 Task: Use the formula "GROWTH" in spreadsheet "Project protfolio".
Action: Mouse moved to (110, 64)
Screenshot: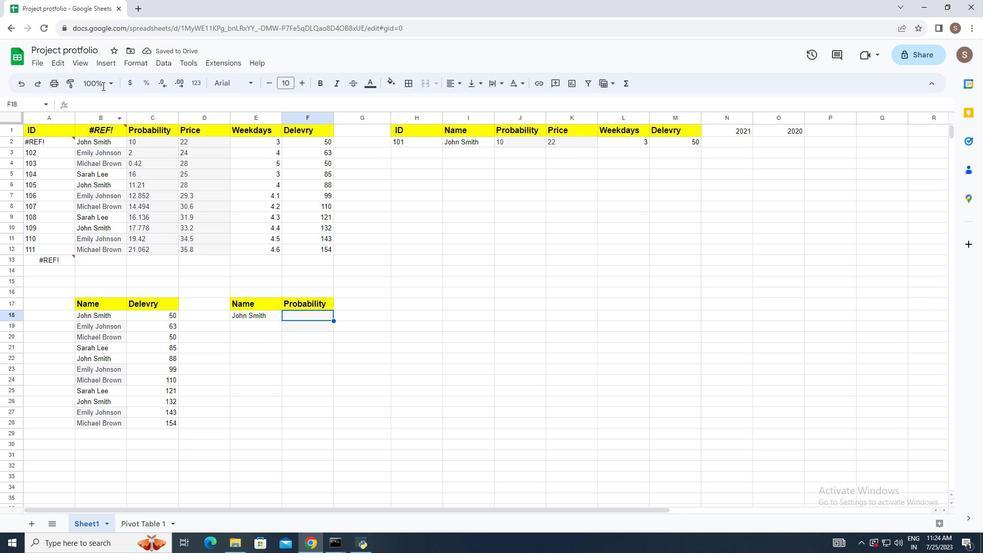 
Action: Mouse pressed left at (110, 64)
Screenshot: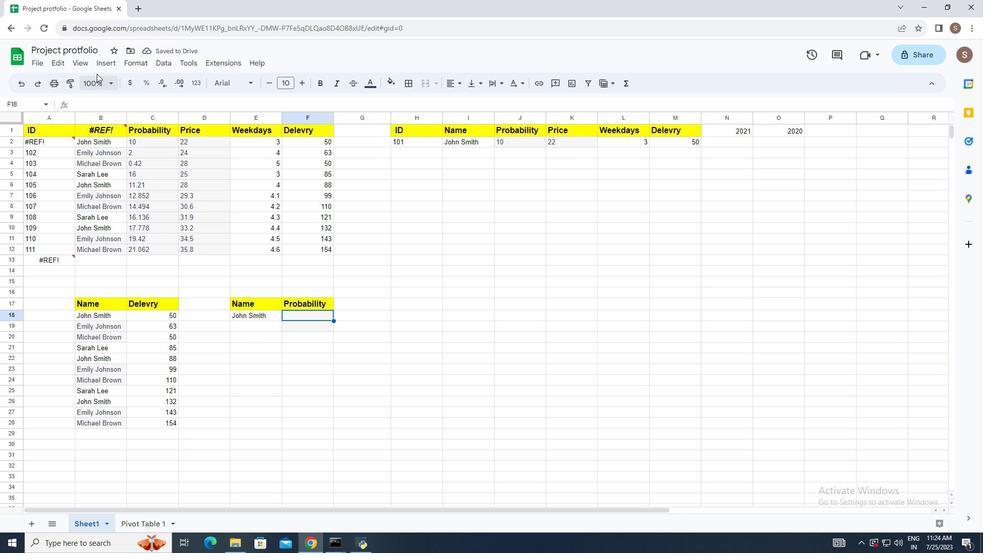 
Action: Mouse moved to (164, 250)
Screenshot: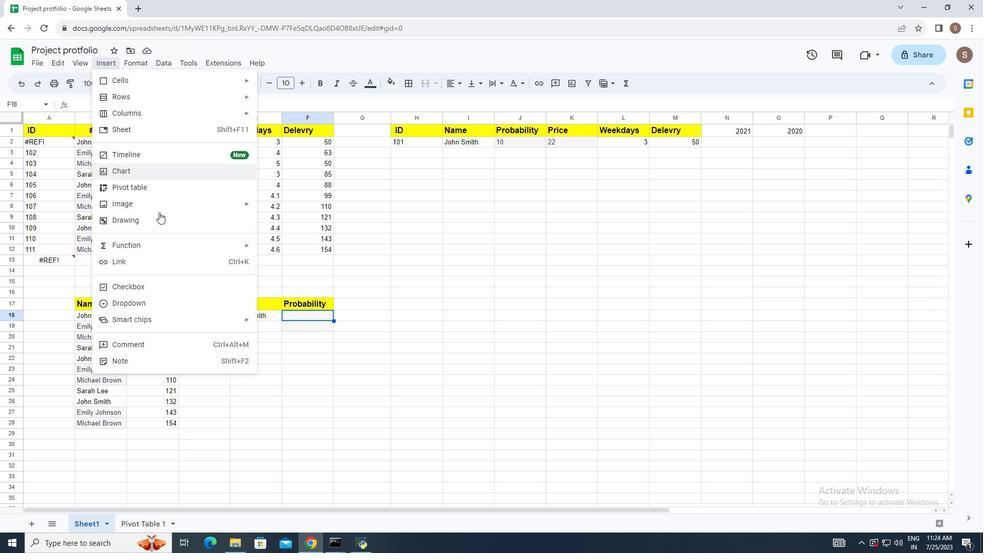 
Action: Mouse pressed left at (164, 250)
Screenshot: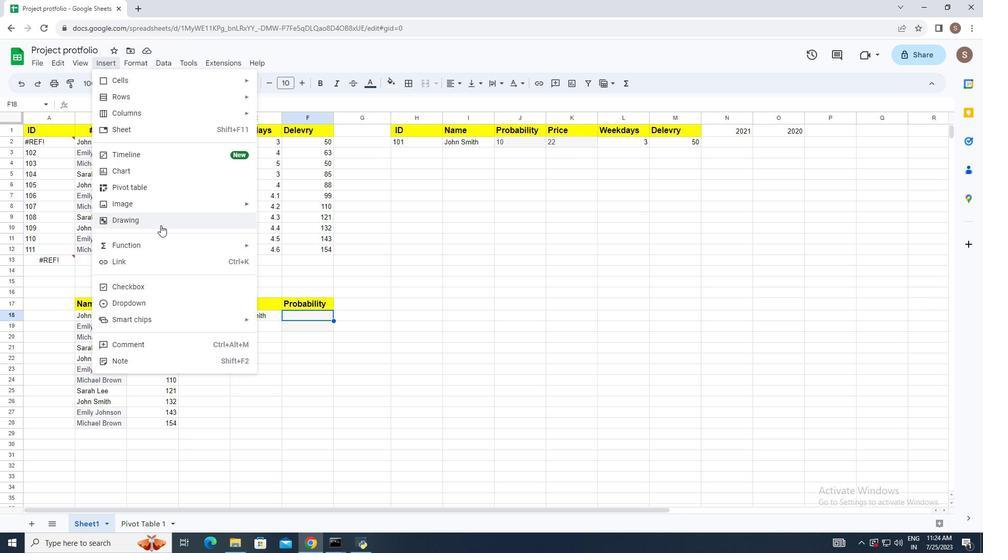
Action: Mouse moved to (285, 238)
Screenshot: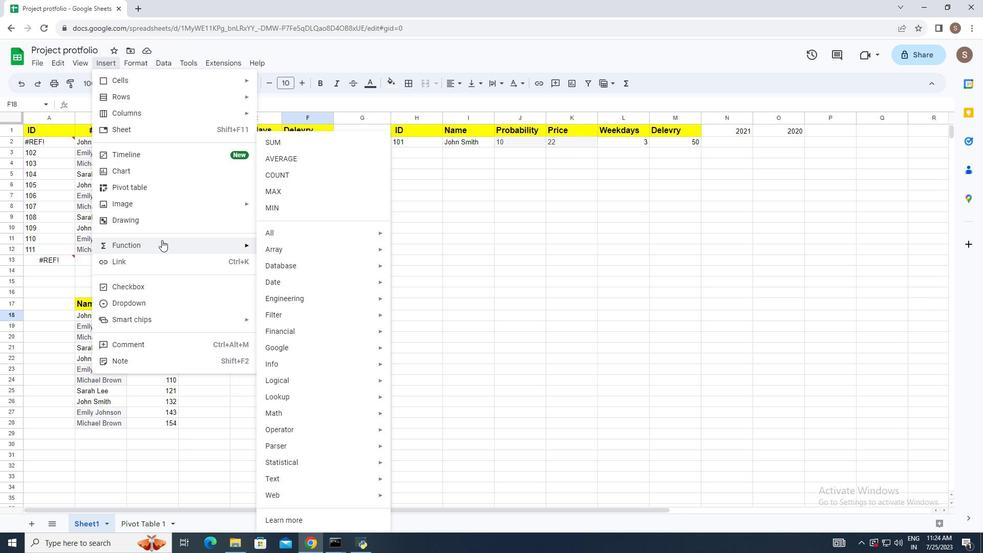 
Action: Mouse pressed left at (285, 238)
Screenshot: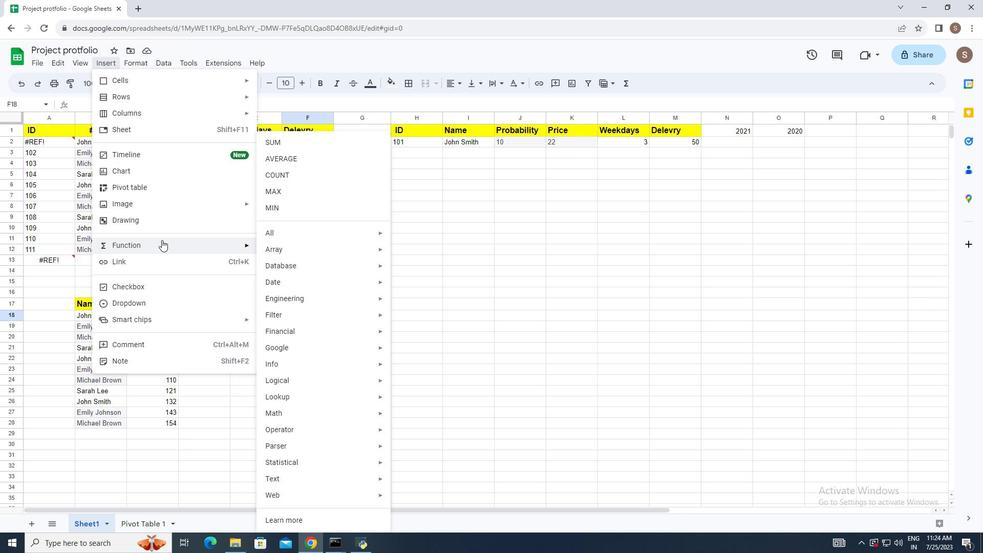 
Action: Mouse moved to (439, 456)
Screenshot: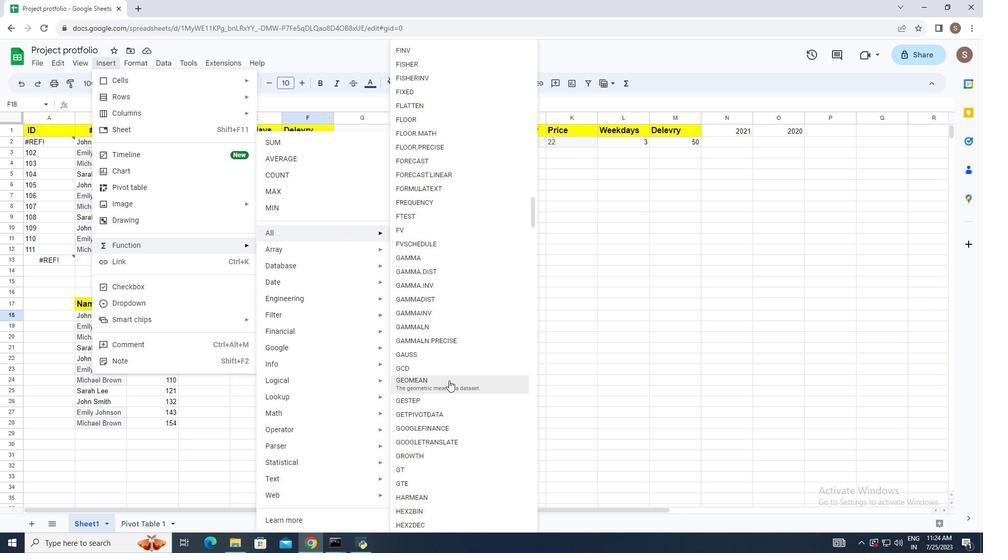 
Action: Mouse pressed left at (439, 456)
Screenshot: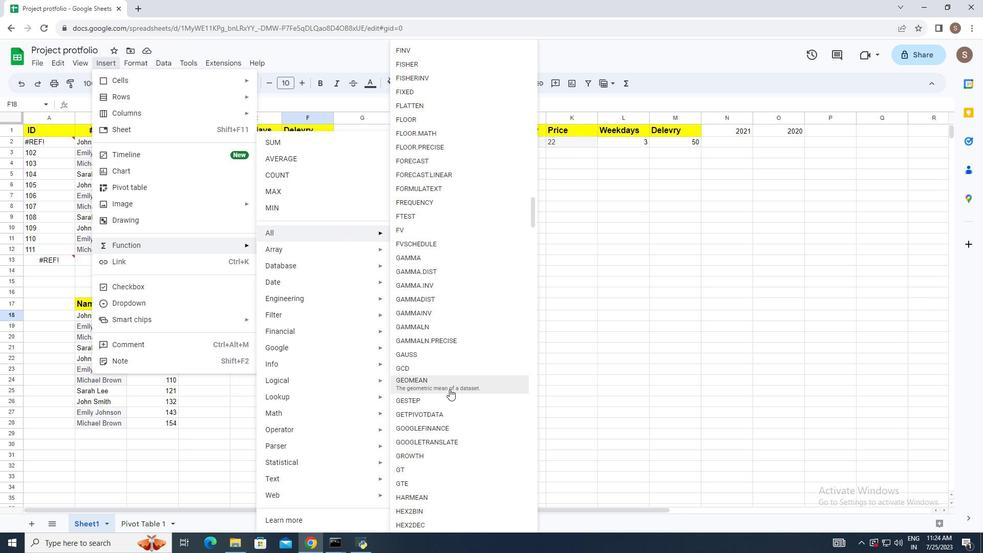 
Action: Mouse moved to (90, 232)
Screenshot: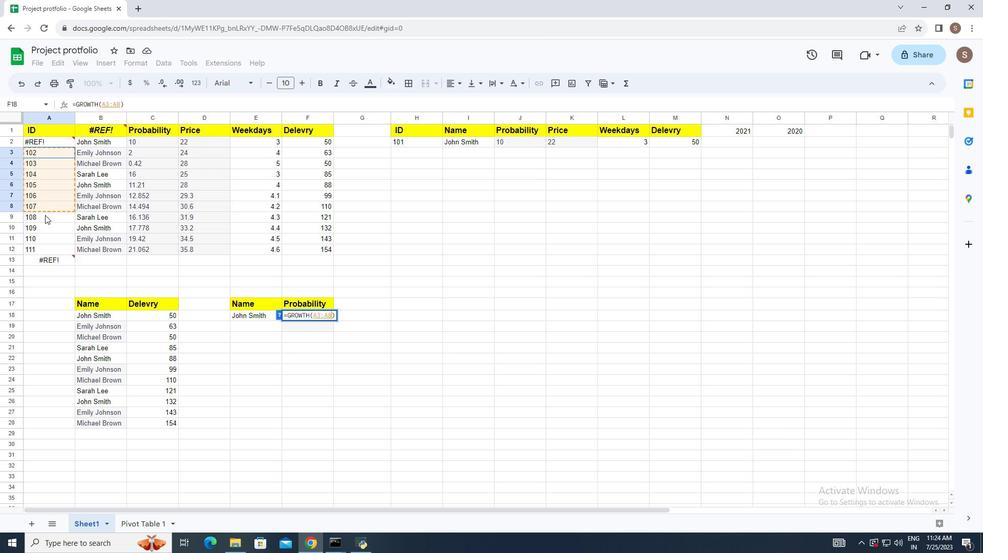 
Action: Mouse scrolled (90, 233) with delta (0, 0)
Screenshot: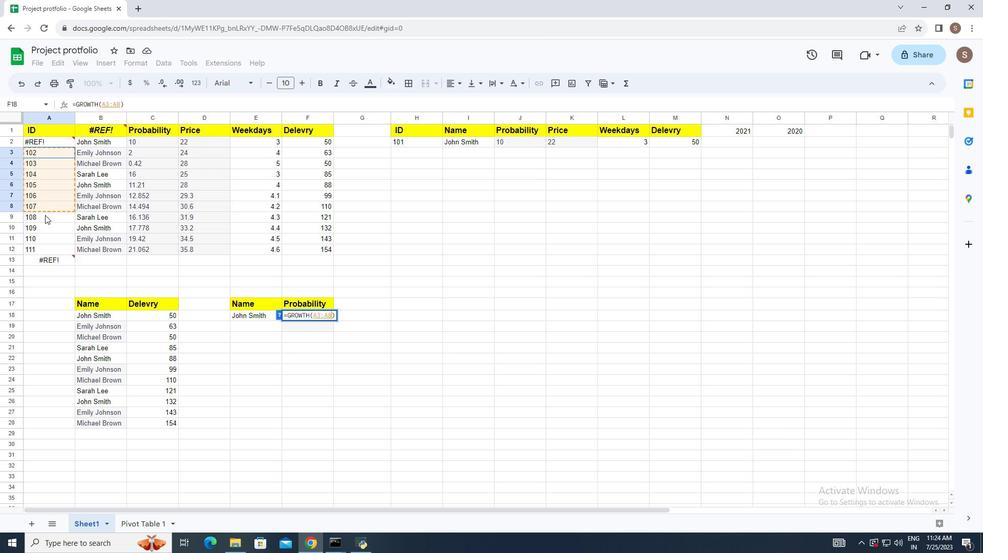 
Action: Mouse moved to (89, 230)
Screenshot: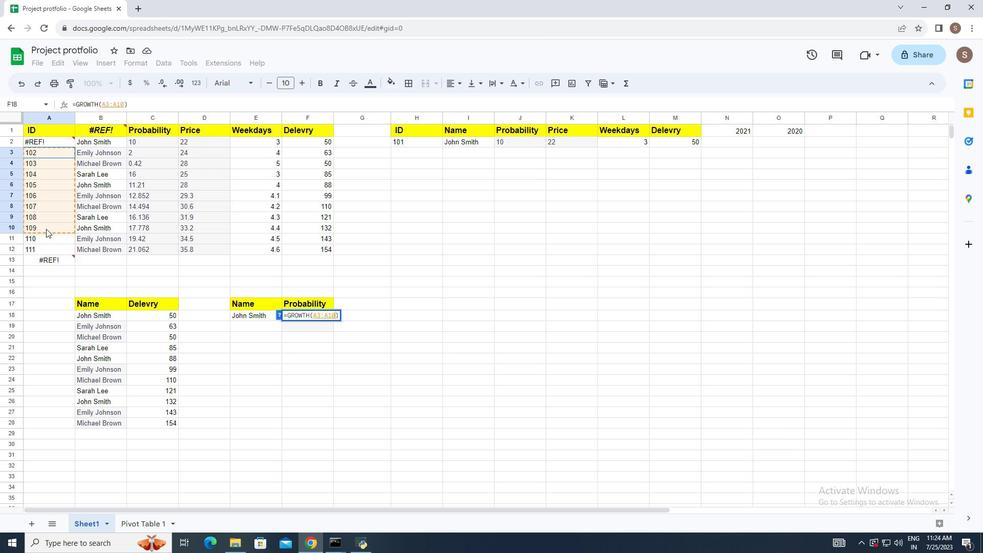 
Action: Mouse scrolled (89, 230) with delta (0, 0)
Screenshot: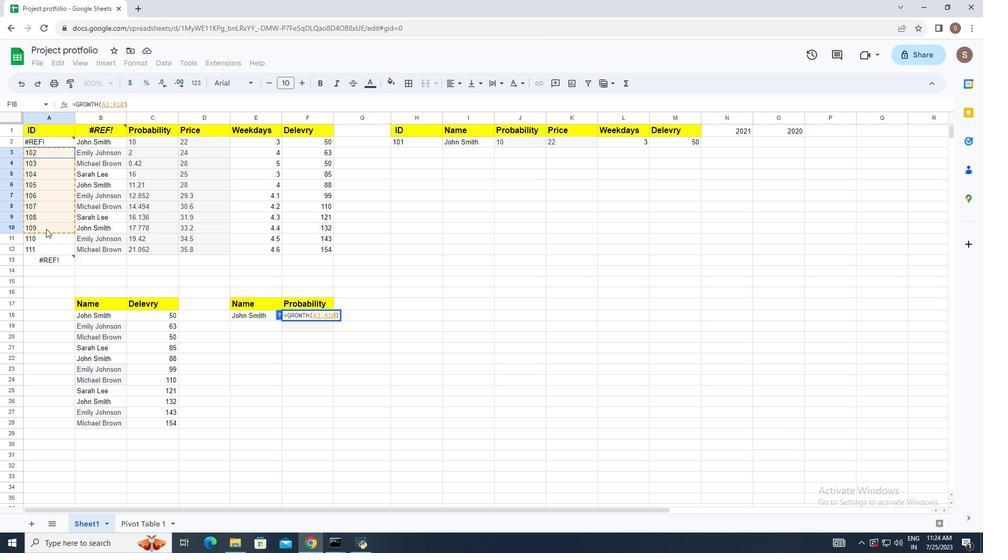 
Action: Mouse moved to (89, 229)
Screenshot: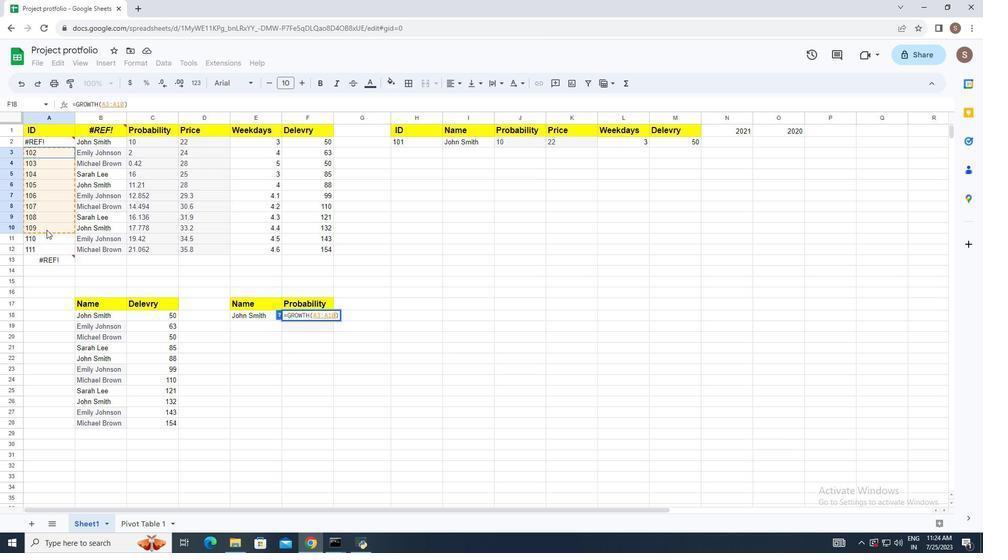 
Action: Mouse scrolled (89, 229) with delta (0, 0)
Screenshot: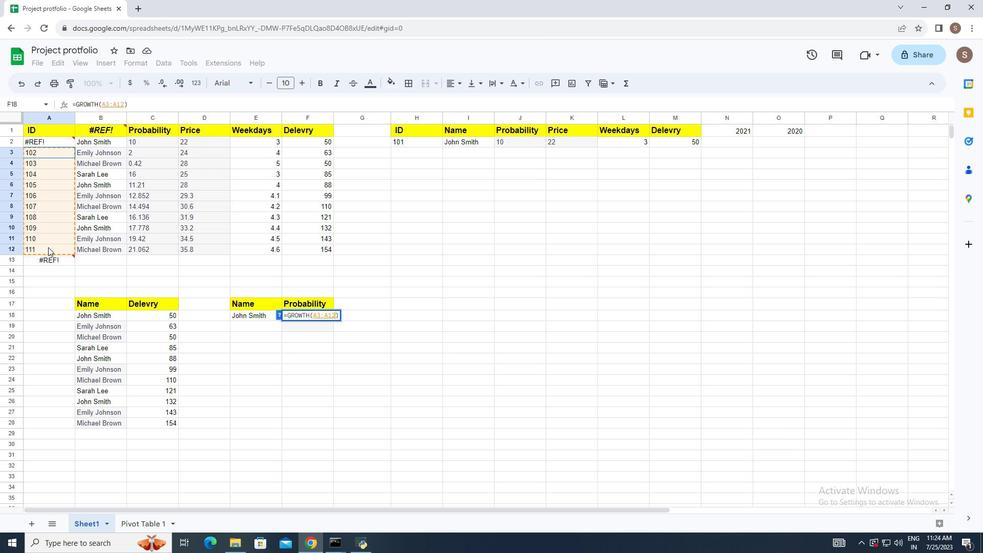 
Action: Mouse scrolled (89, 229) with delta (0, 0)
Screenshot: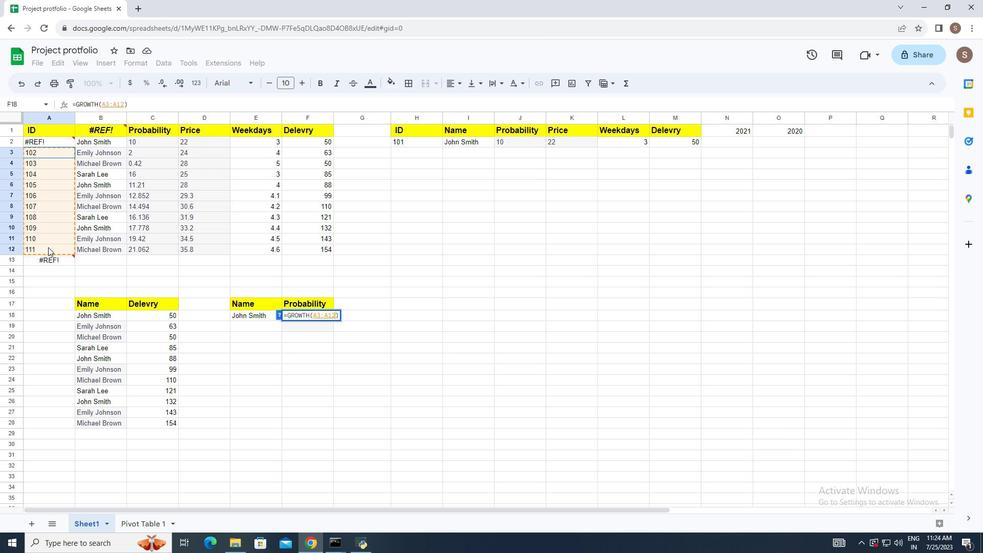 
Action: Mouse scrolled (89, 229) with delta (0, 0)
Screenshot: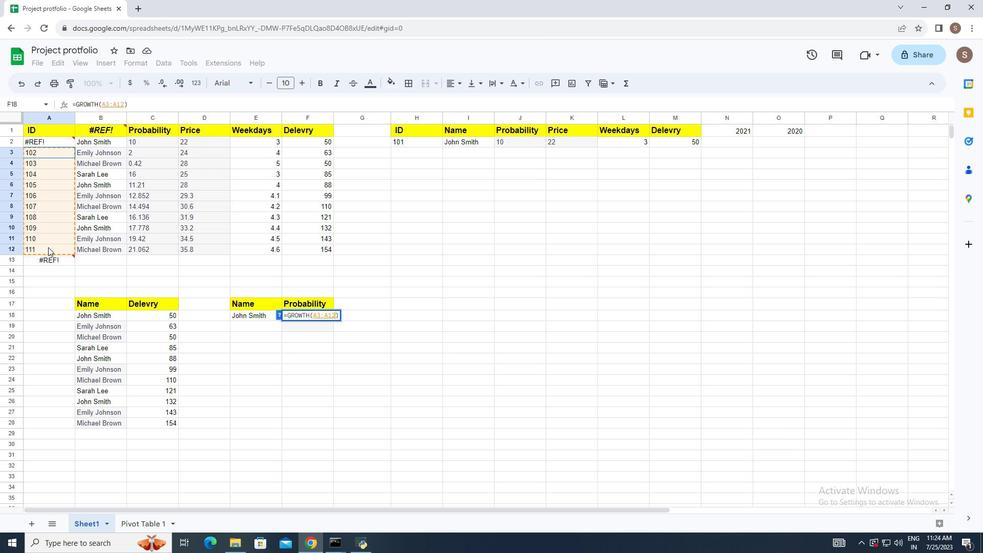 
Action: Mouse scrolled (89, 229) with delta (0, 0)
Screenshot: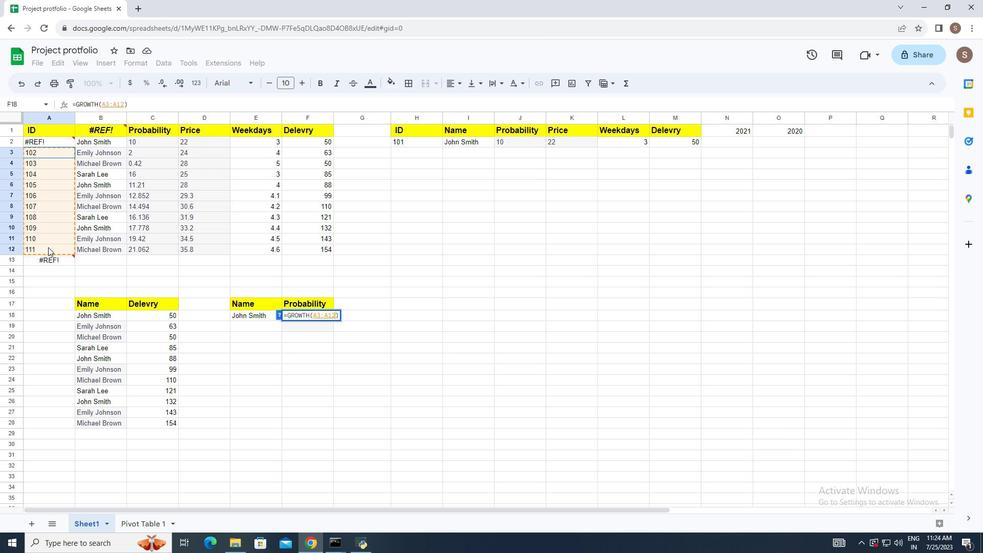 
Action: Mouse scrolled (89, 229) with delta (0, 0)
Screenshot: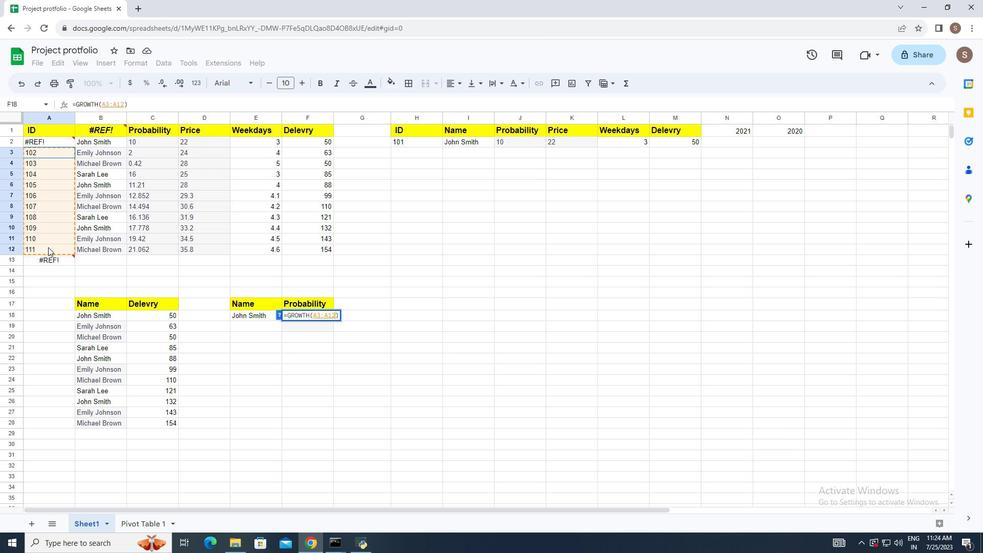 
Action: Mouse scrolled (89, 228) with delta (0, 0)
Screenshot: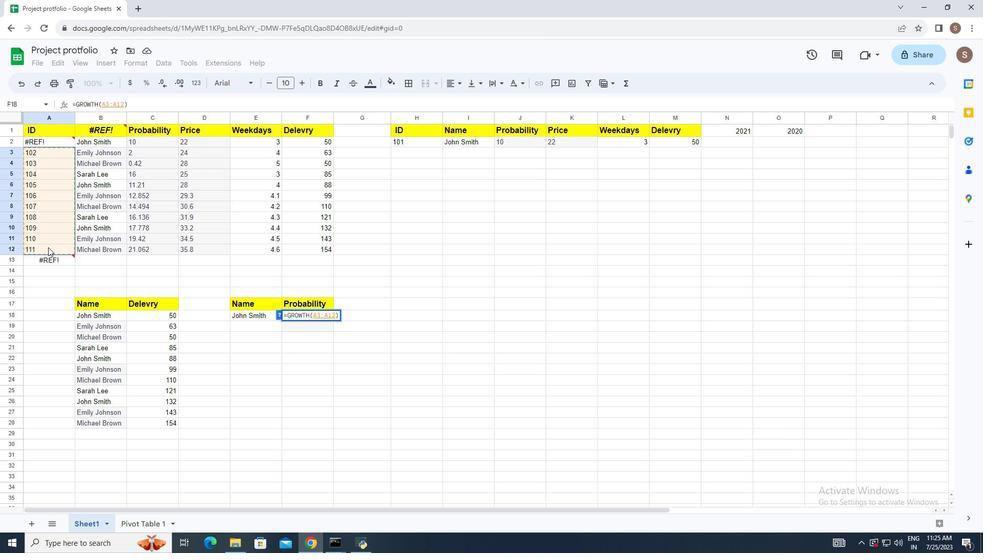 
Action: Mouse scrolled (89, 228) with delta (0, 0)
Screenshot: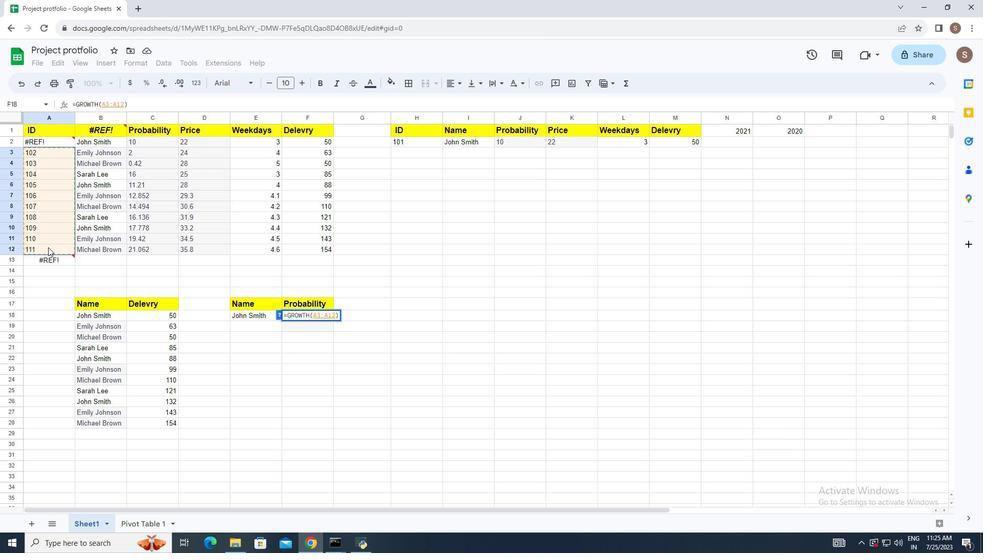 
Action: Mouse scrolled (89, 228) with delta (0, 0)
Screenshot: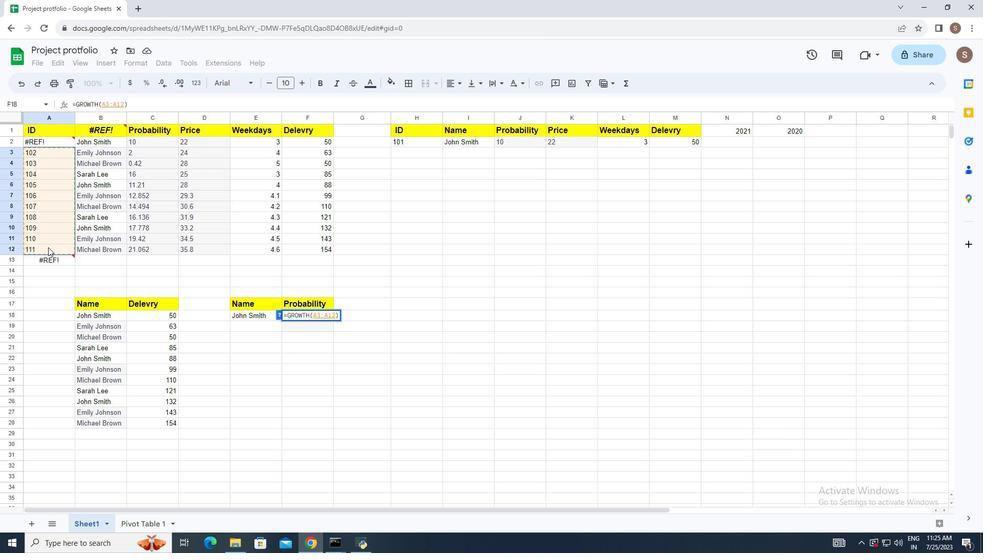 
Action: Mouse scrolled (89, 228) with delta (0, 0)
Screenshot: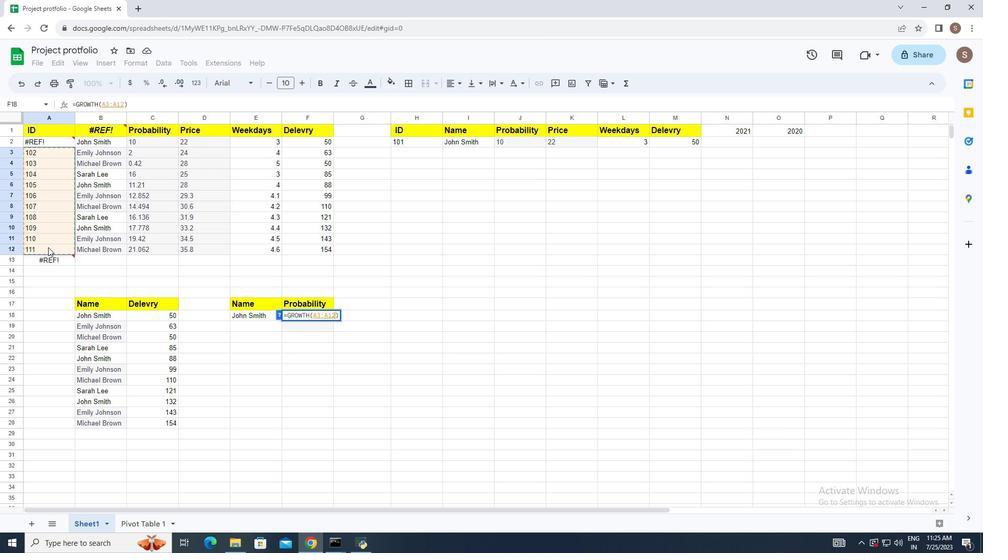 
Action: Mouse moved to (98, 66)
Screenshot: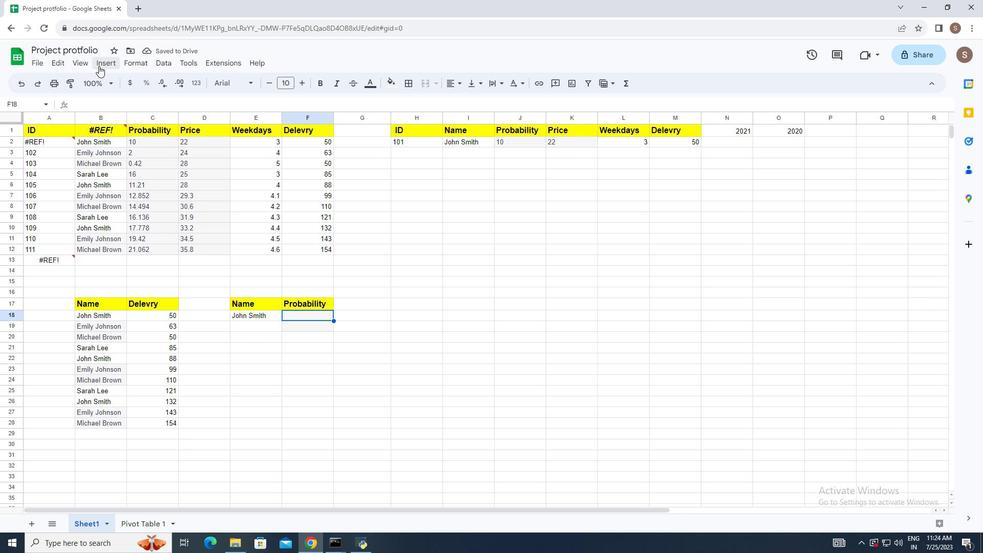 
Action: Mouse pressed left at (98, 66)
Screenshot: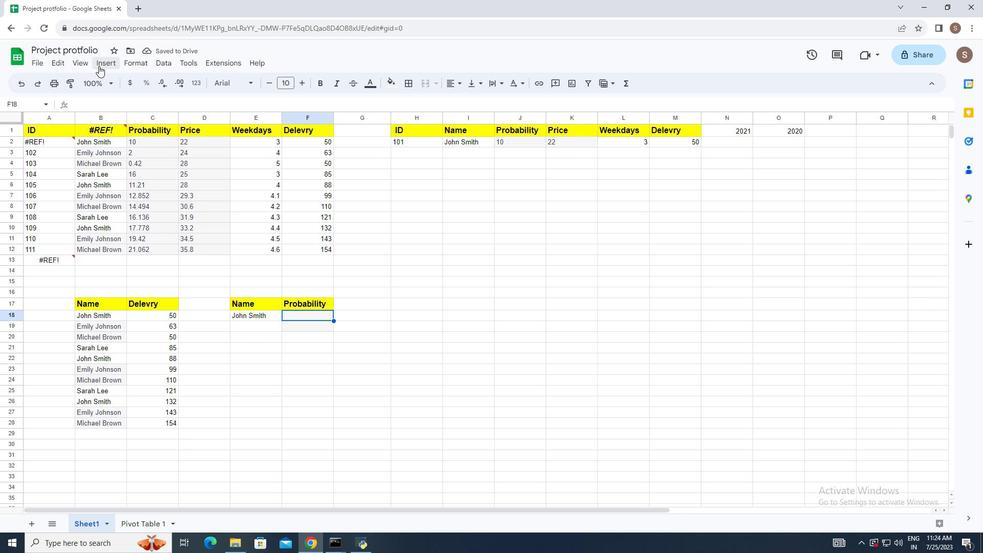 
Action: Mouse moved to (161, 240)
Screenshot: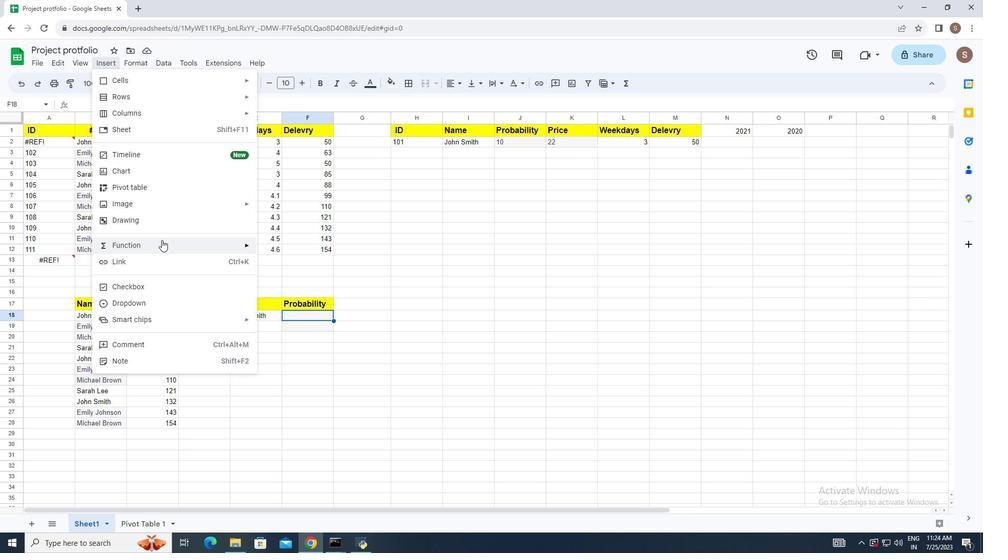 
Action: Mouse pressed left at (161, 240)
Screenshot: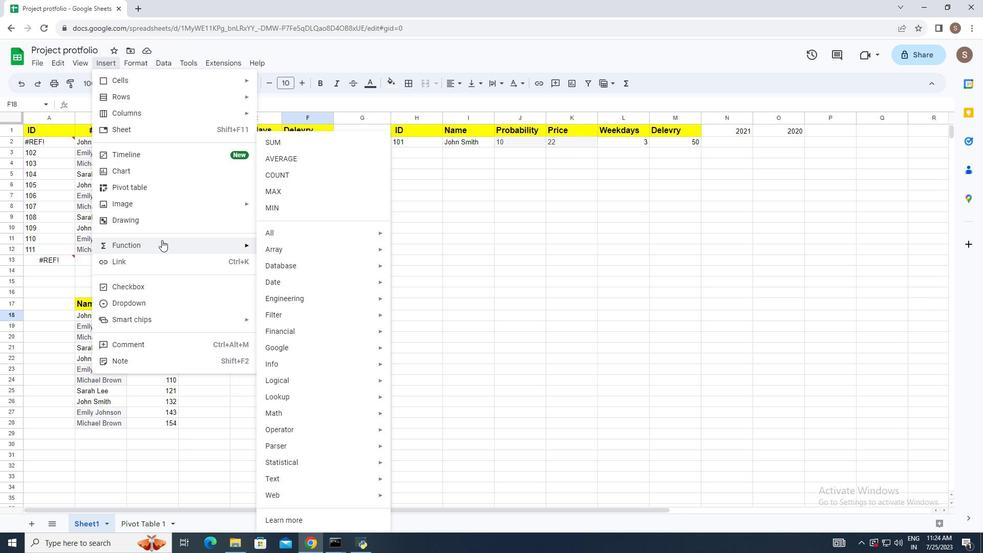 
Action: Mouse moved to (316, 229)
Screenshot: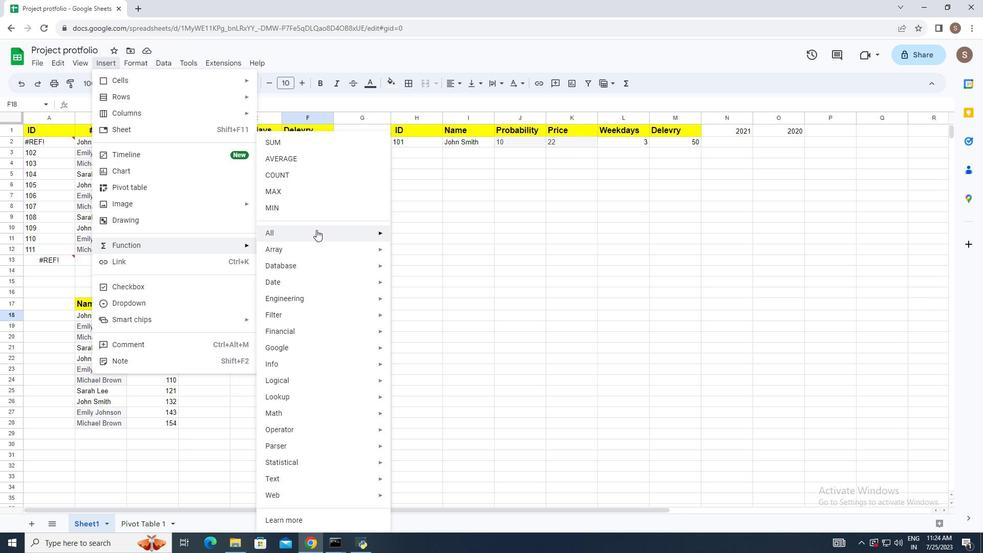 
Action: Mouse pressed left at (316, 229)
Screenshot: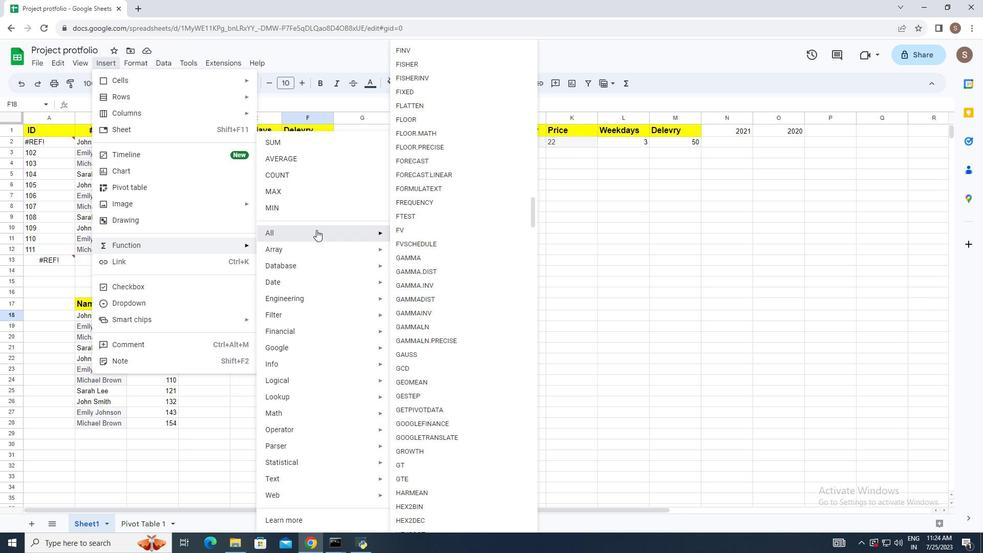 
Action: Mouse moved to (441, 453)
Screenshot: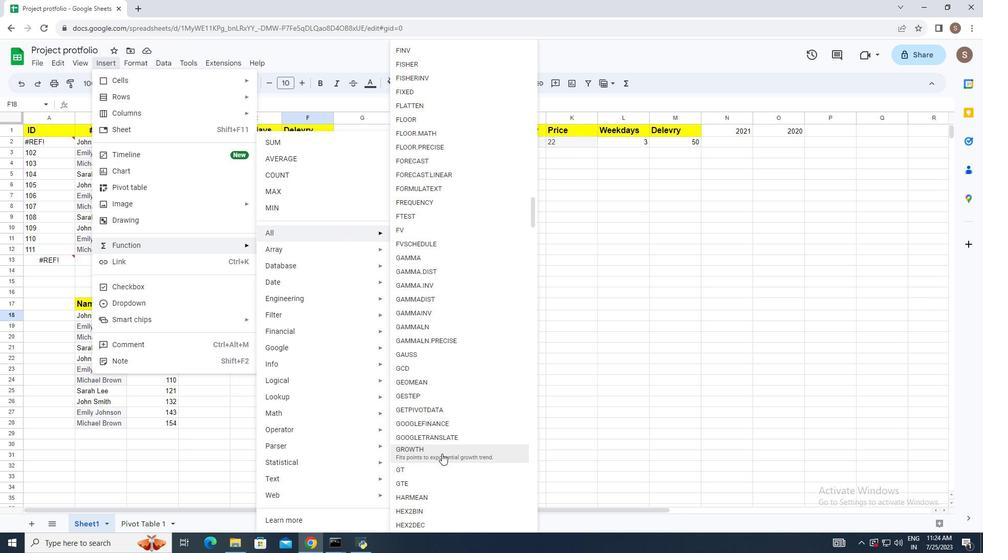 
Action: Mouse pressed left at (441, 453)
Screenshot: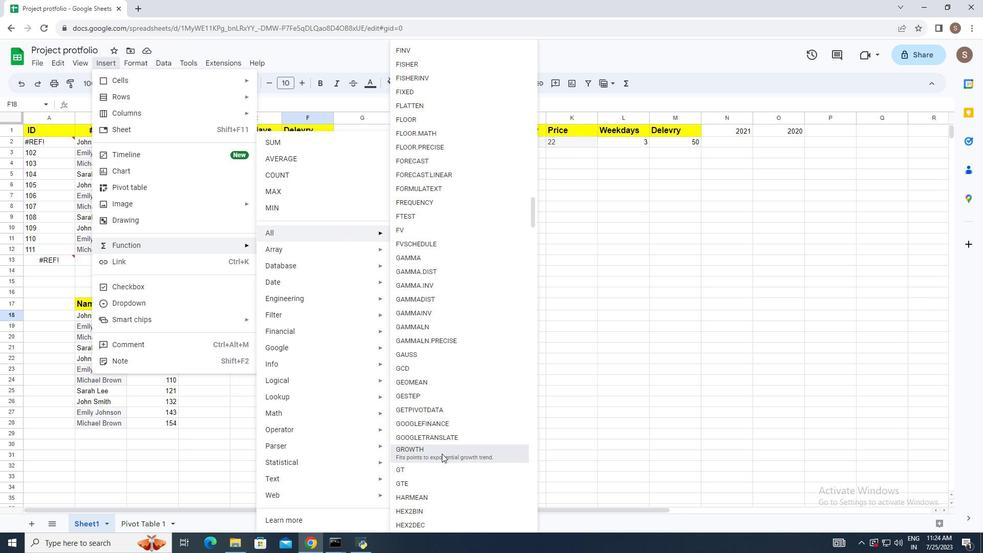 
Action: Mouse moved to (36, 151)
Screenshot: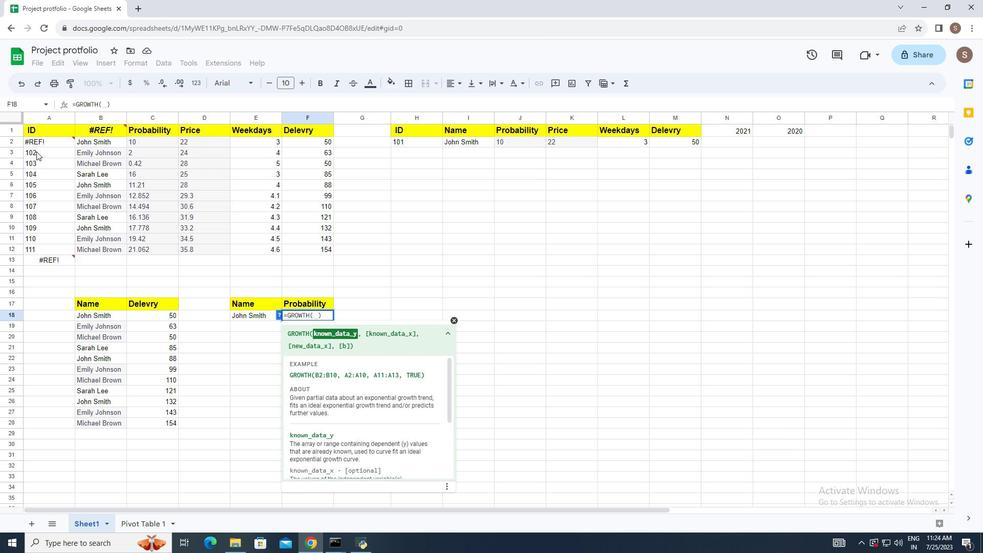 
Action: Mouse pressed left at (36, 151)
Screenshot: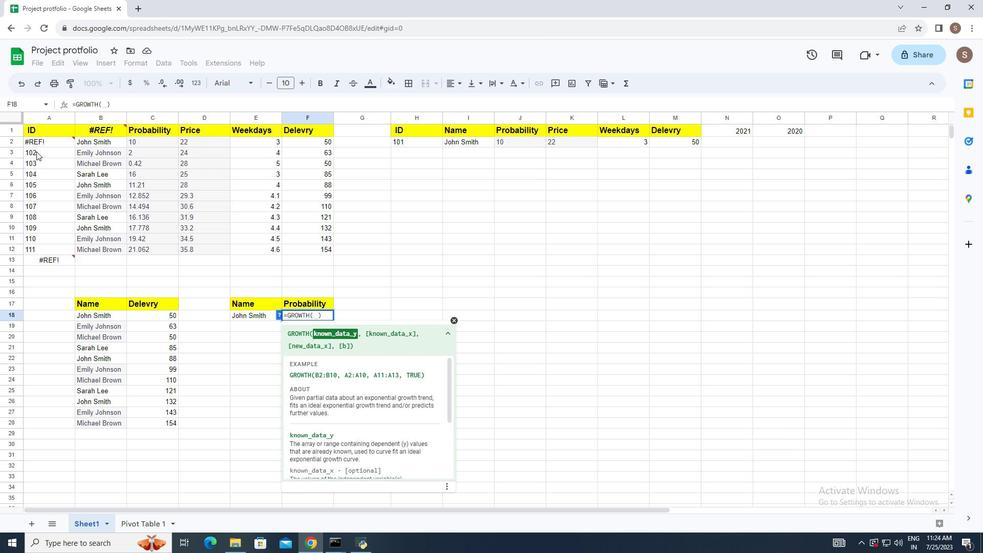 
Action: Mouse moved to (48, 247)
Screenshot: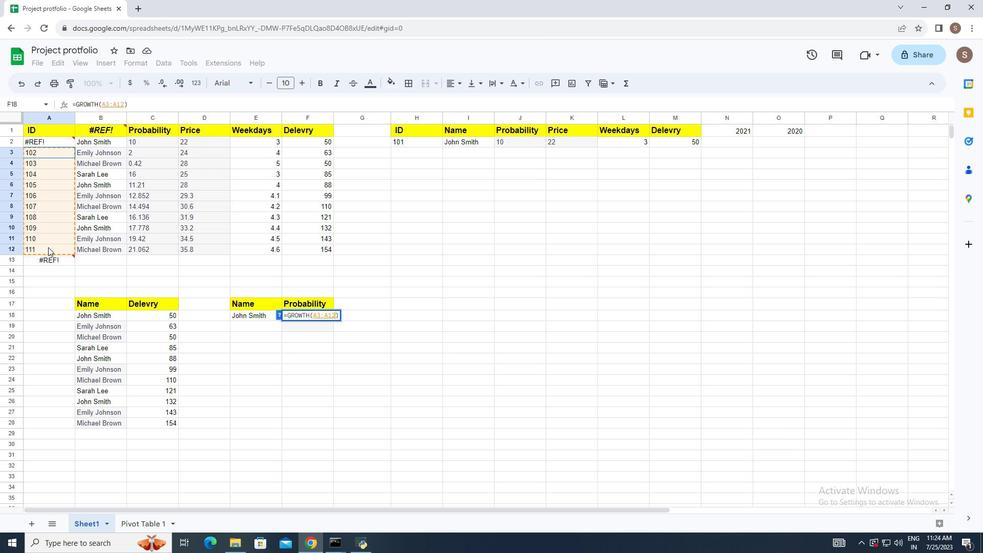 
Action: Key pressed ,
Screenshot: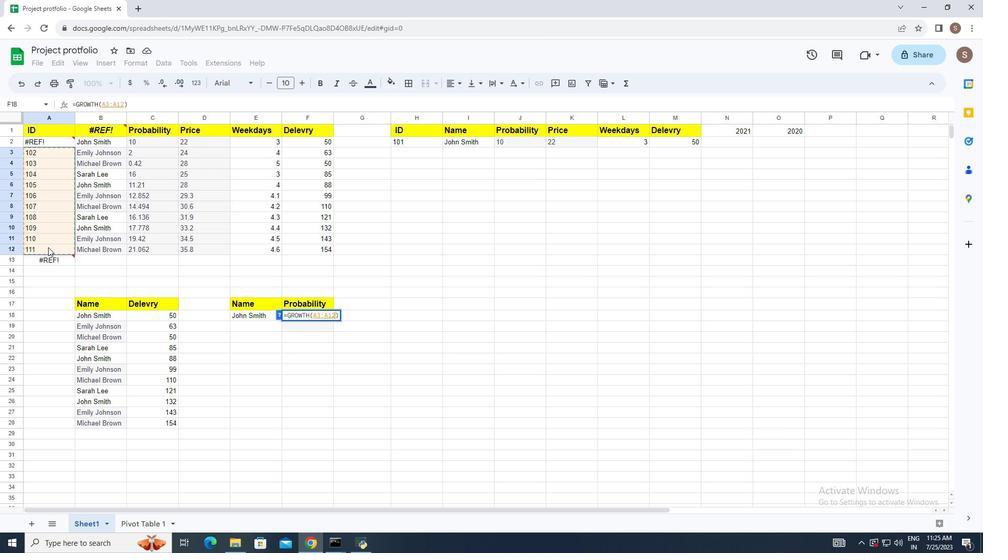 
Action: Mouse moved to (196, 220)
Screenshot: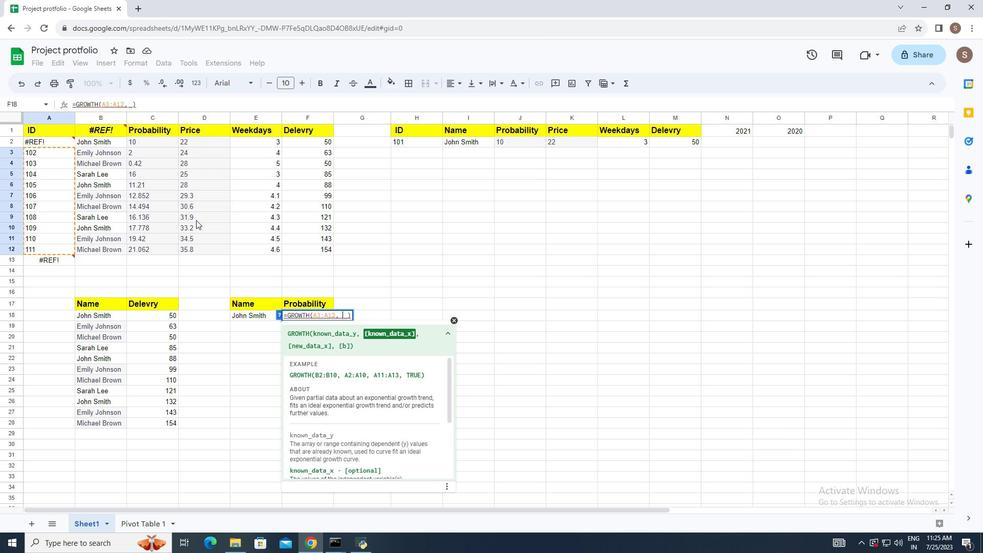 
Action: Key pressed <Key.space>
Screenshot: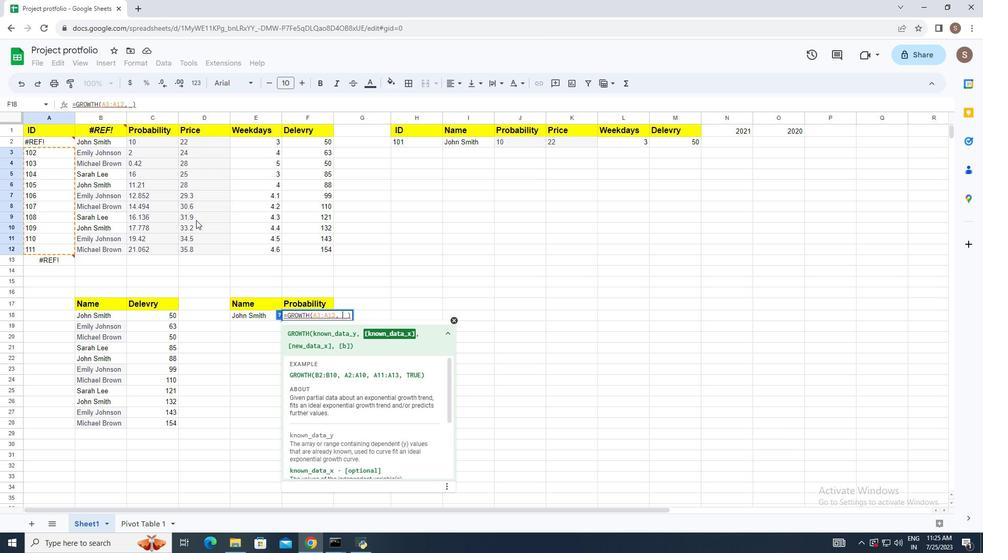 
Action: Mouse moved to (140, 153)
Screenshot: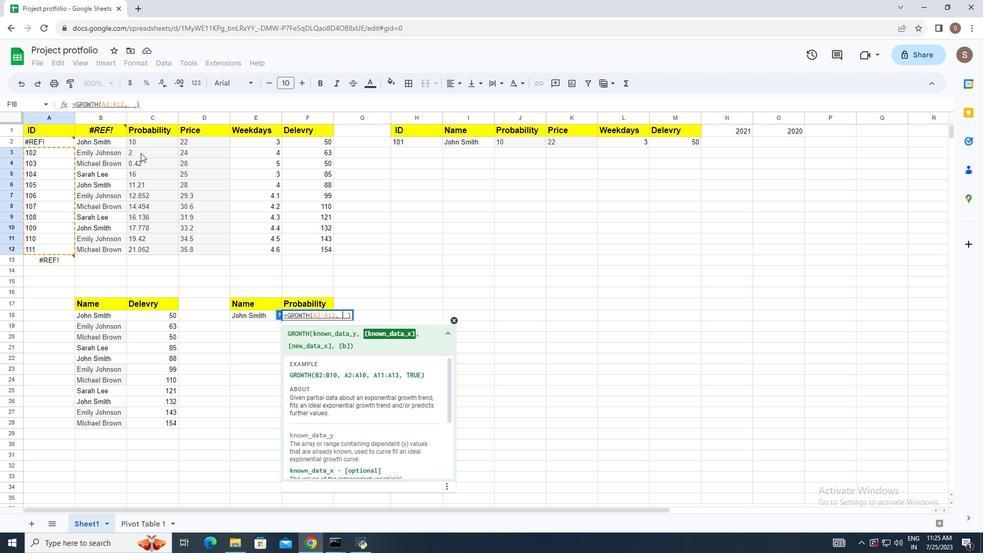 
Action: Mouse pressed left at (140, 153)
Screenshot: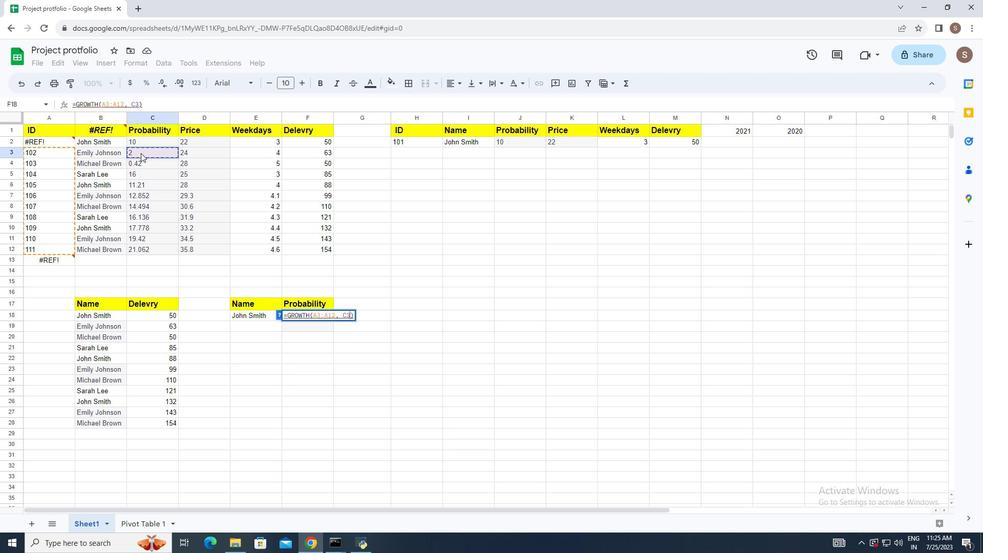 
Action: Mouse moved to (369, 330)
Screenshot: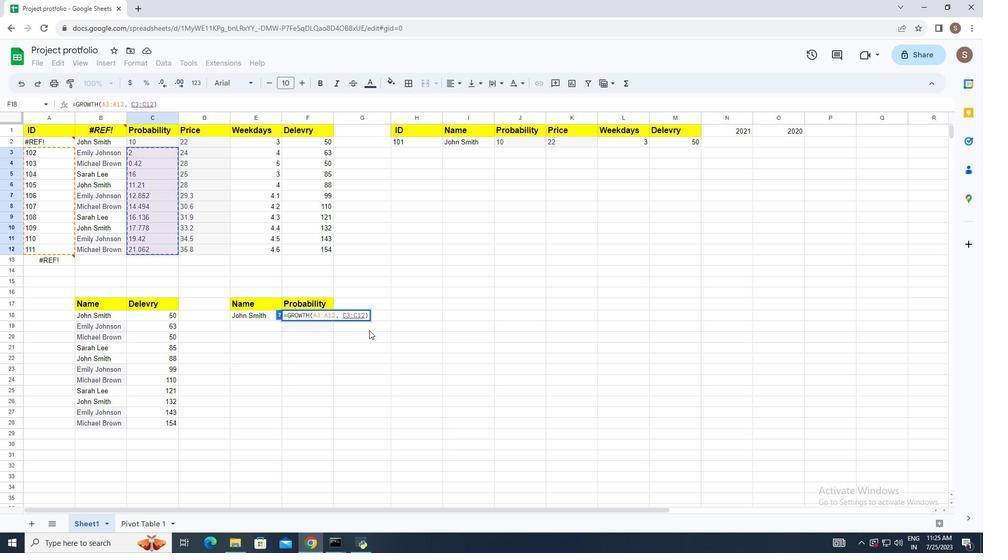 
Action: Key pressed ,<Key.space>
Screenshot: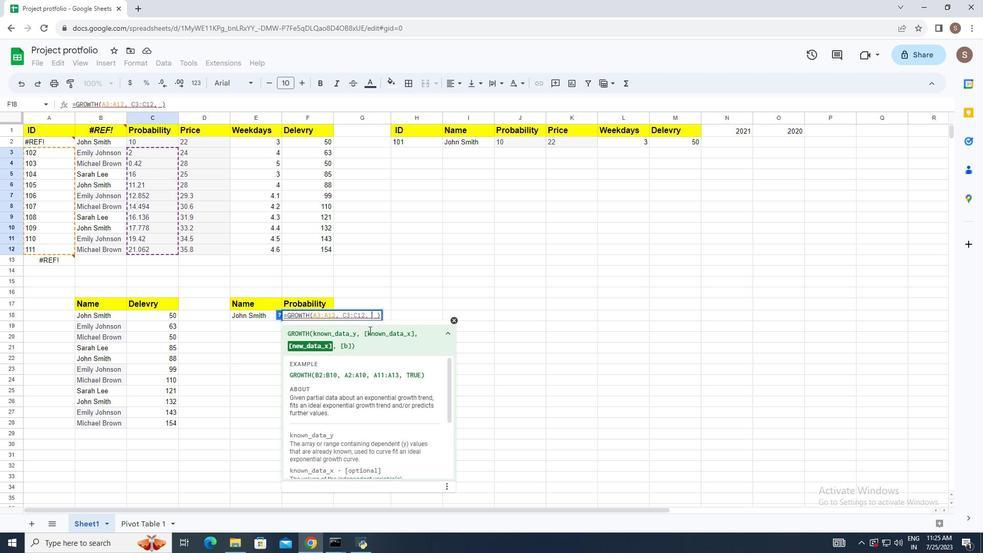 
Action: Mouse moved to (259, 153)
Screenshot: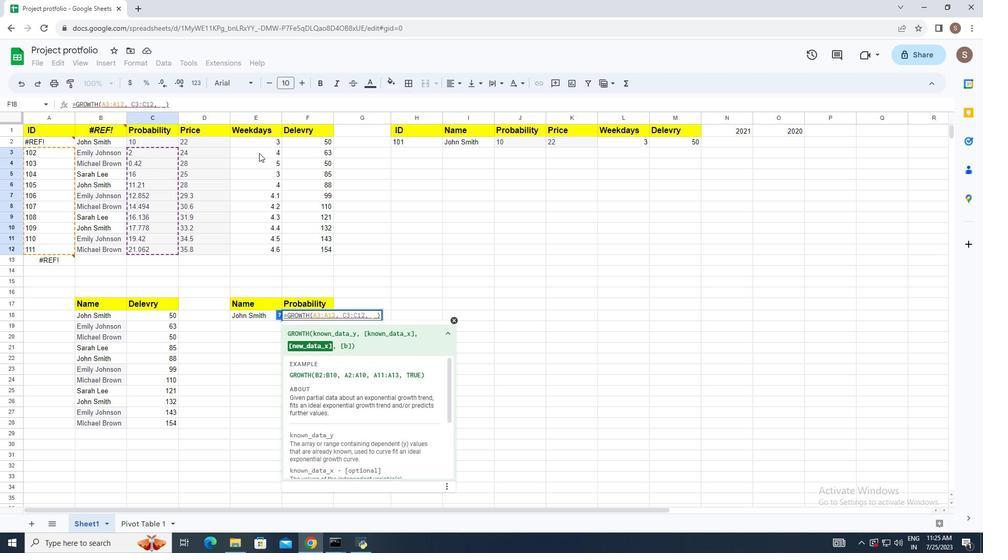 
Action: Mouse pressed left at (259, 153)
Screenshot: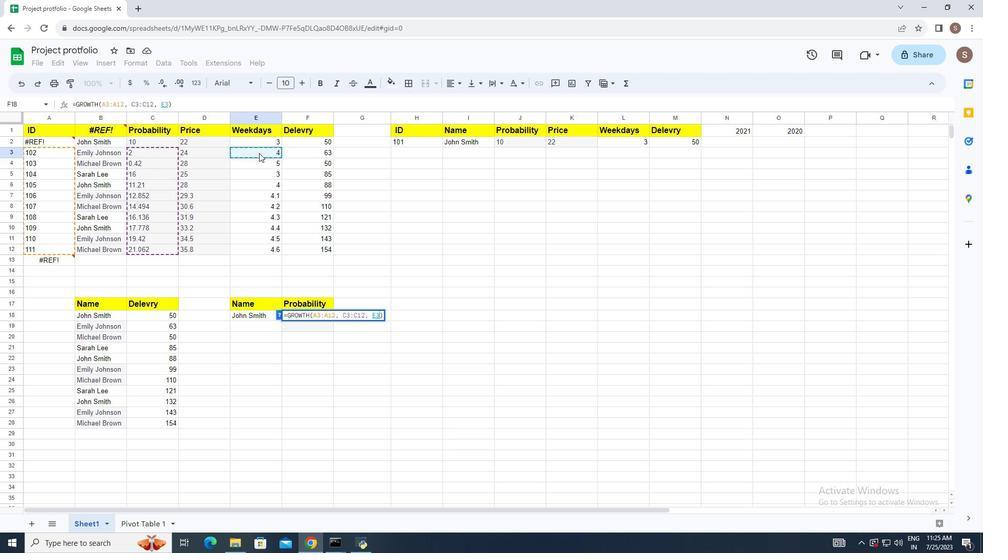 
Action: Mouse moved to (304, 351)
Screenshot: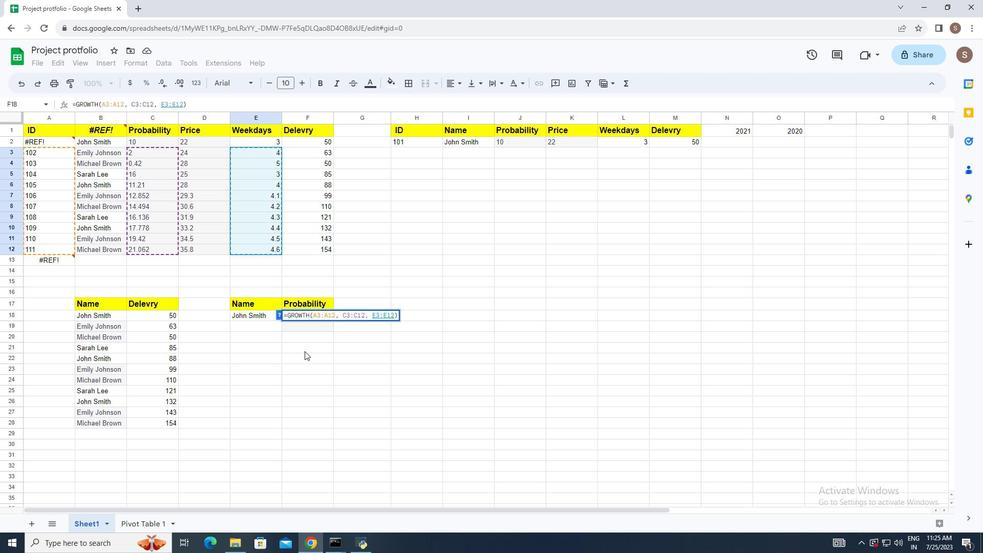 
Action: Key pressed ,<Key.space><Key.shift>TRUE<Key.enter>
Screenshot: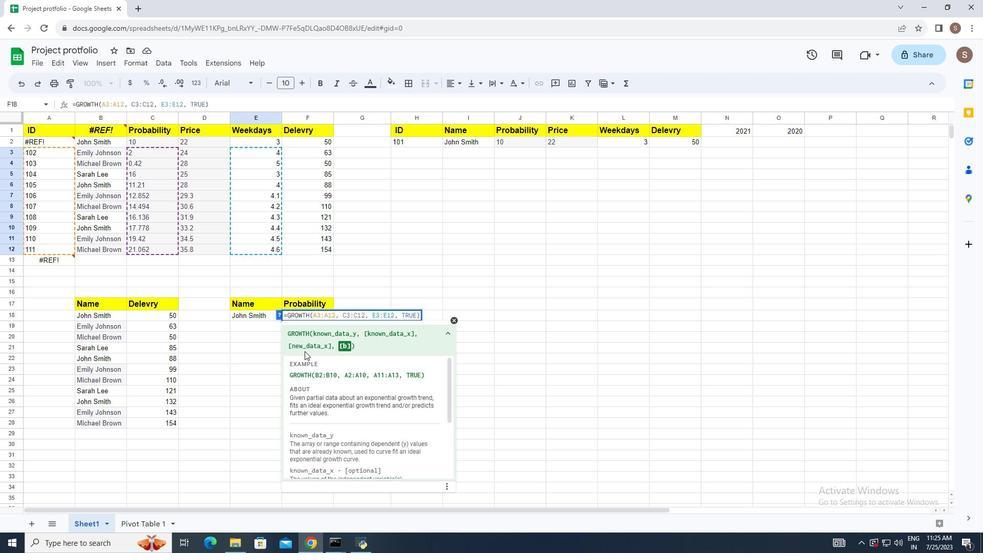 
